 Task: In search appearances turn off In-app notifications.
Action: Mouse moved to (650, 63)
Screenshot: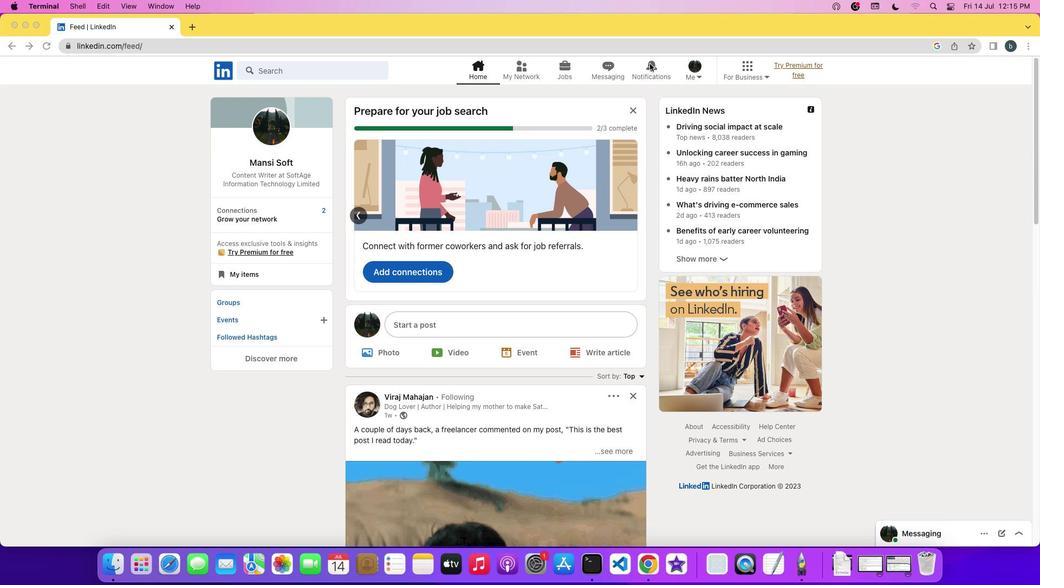 
Action: Mouse pressed left at (650, 63)
Screenshot: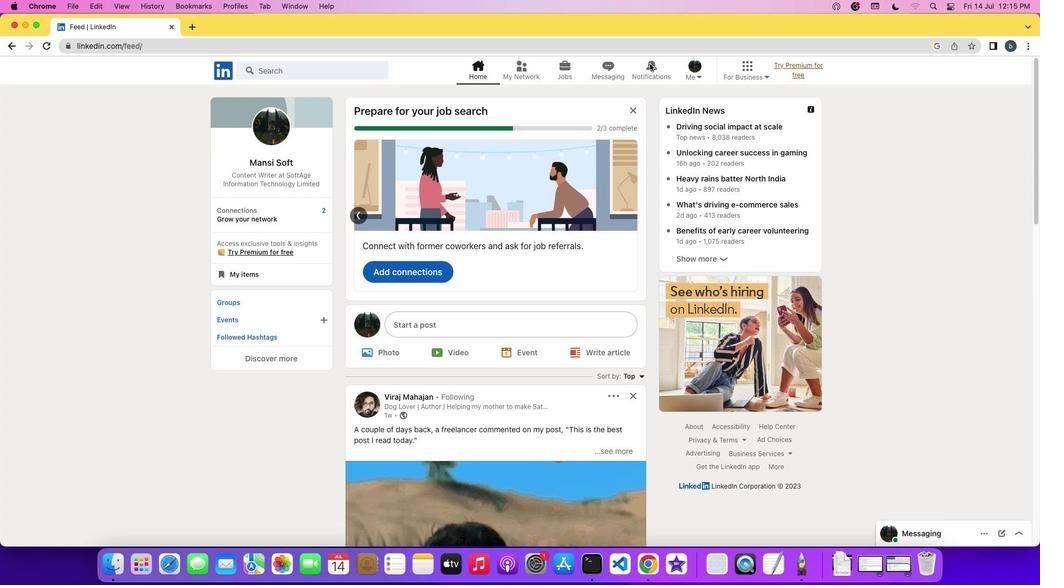 
Action: Mouse pressed left at (650, 63)
Screenshot: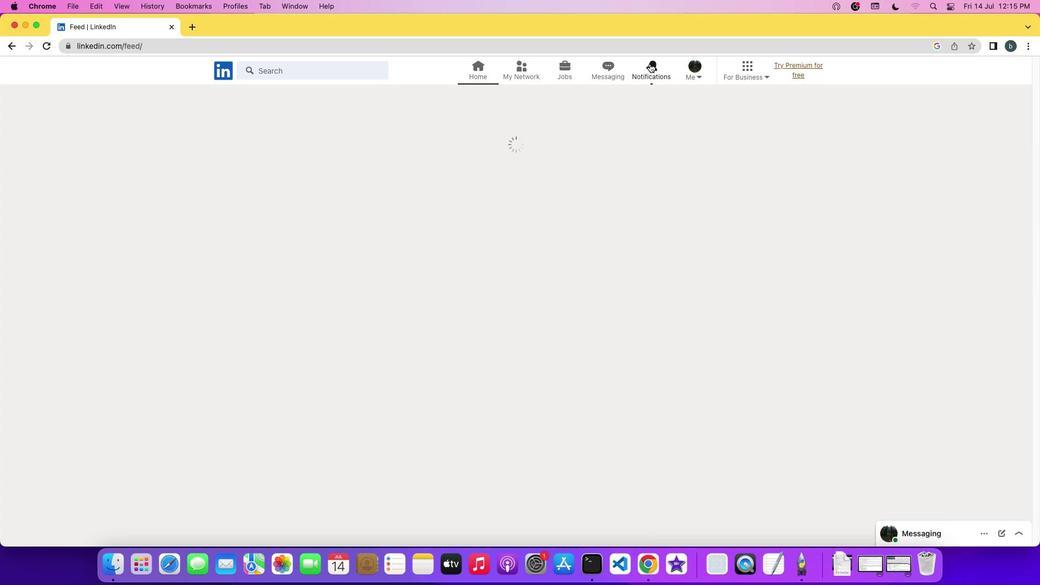 
Action: Mouse moved to (222, 139)
Screenshot: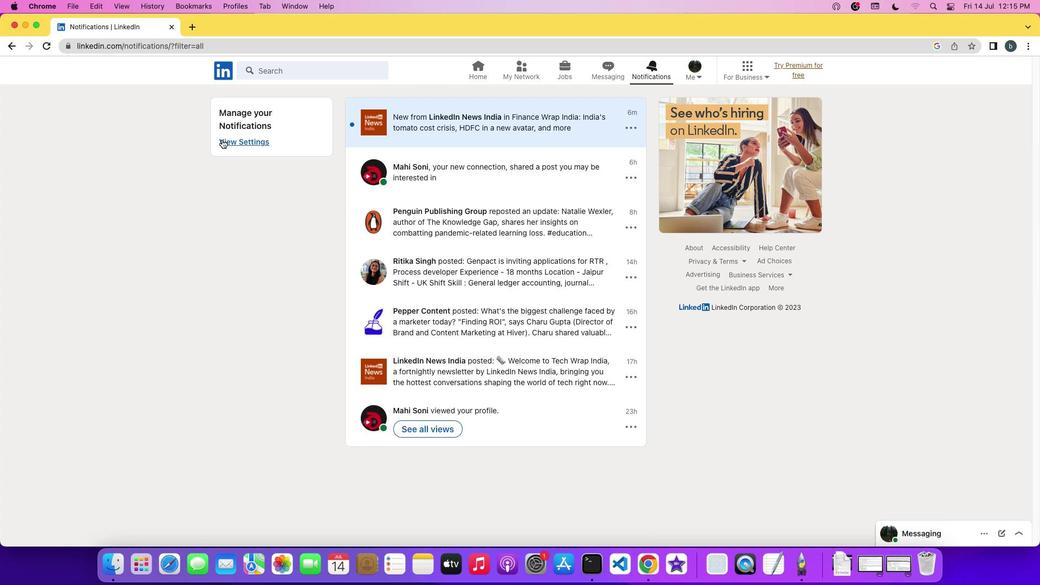 
Action: Mouse pressed left at (222, 139)
Screenshot: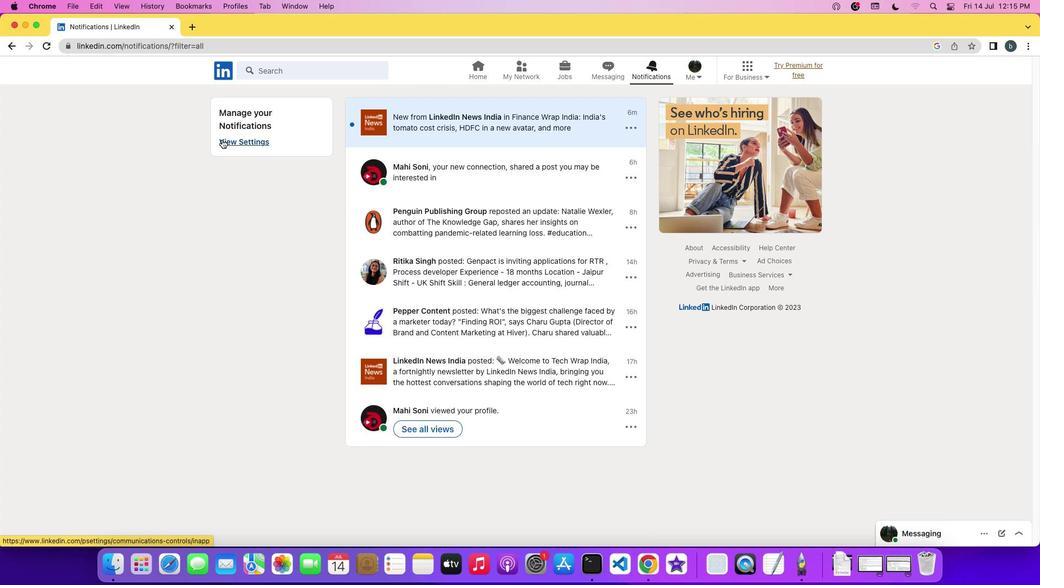 
Action: Mouse moved to (418, 131)
Screenshot: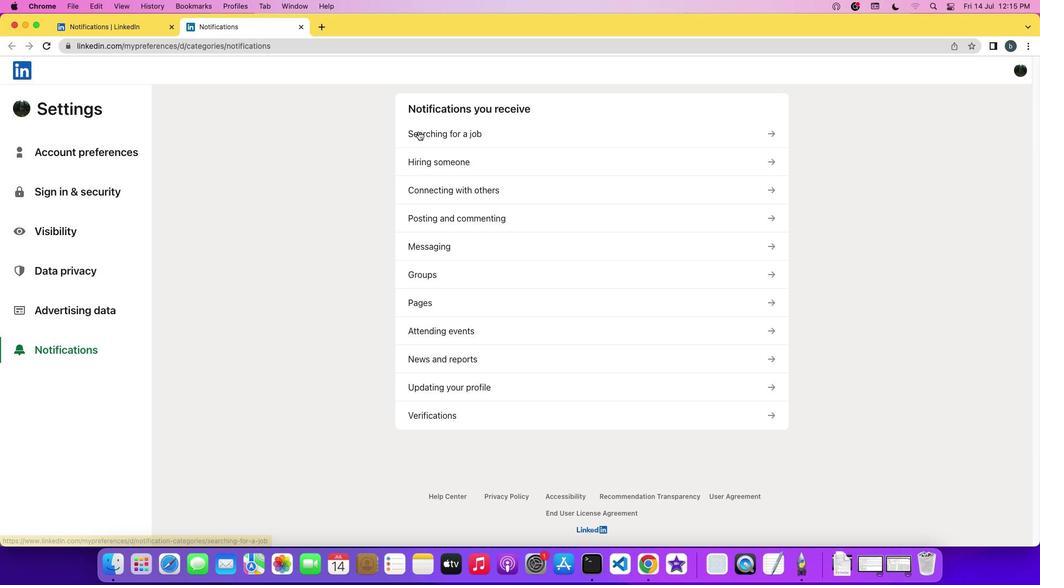 
Action: Mouse pressed left at (418, 131)
Screenshot: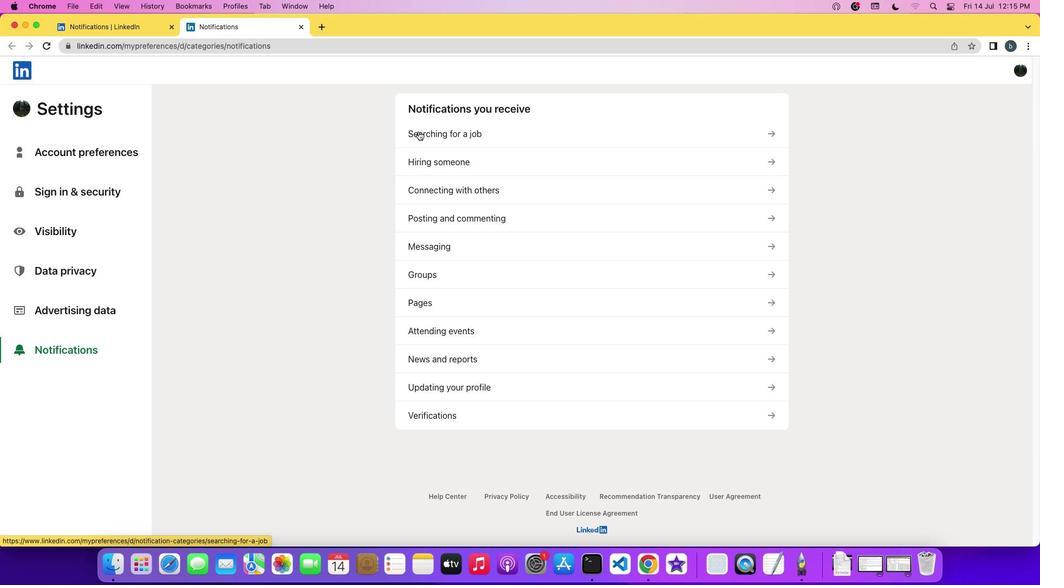 
Action: Mouse moved to (457, 369)
Screenshot: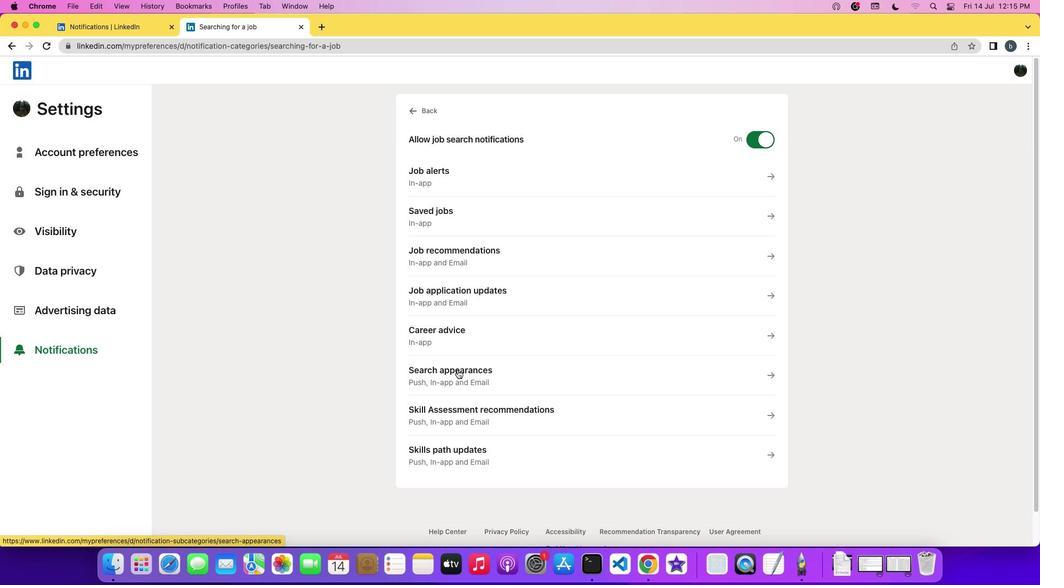 
Action: Mouse pressed left at (457, 369)
Screenshot: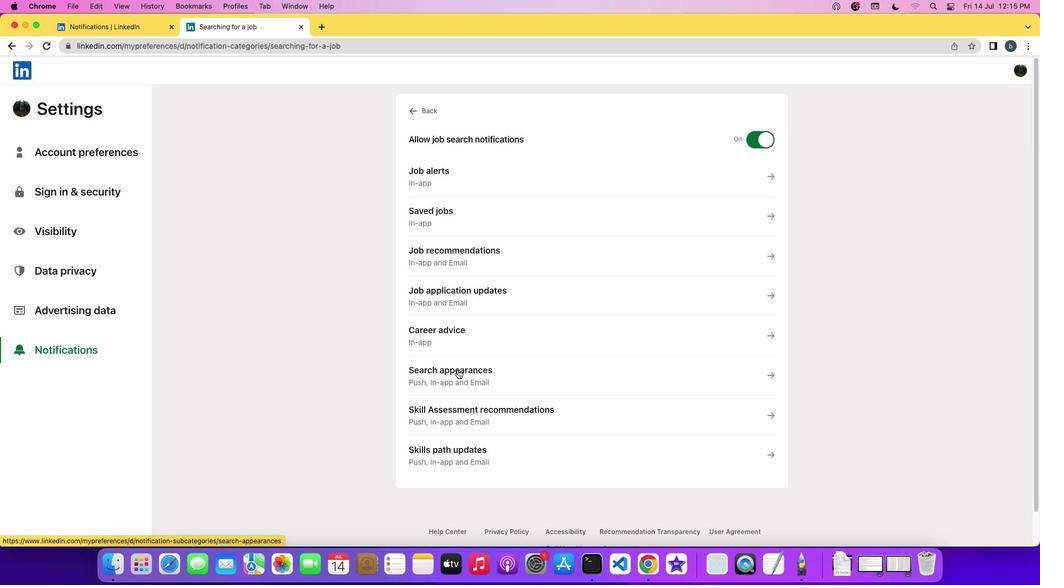 
Action: Mouse moved to (759, 195)
Screenshot: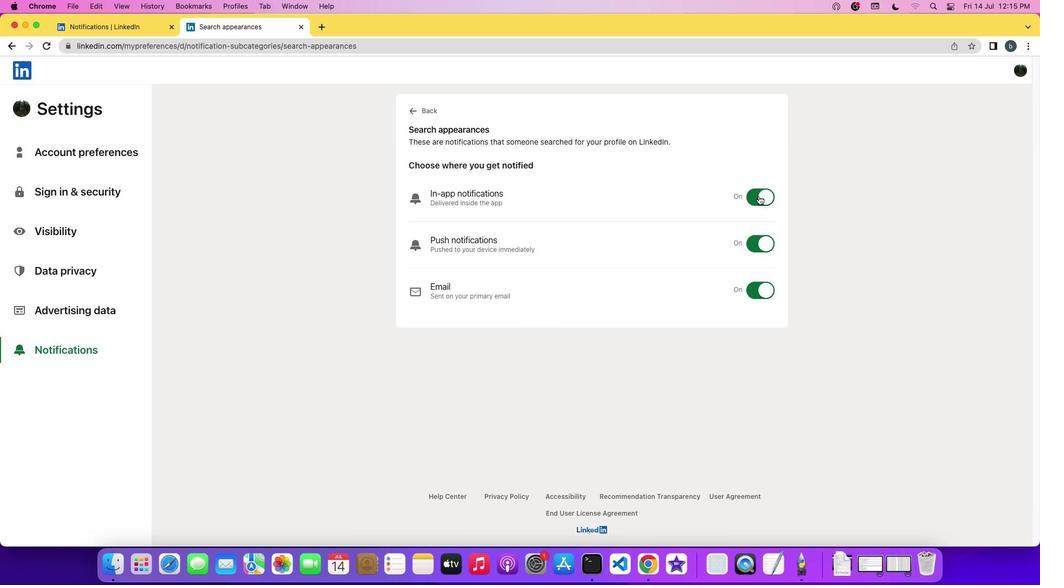 
Action: Mouse pressed left at (759, 195)
Screenshot: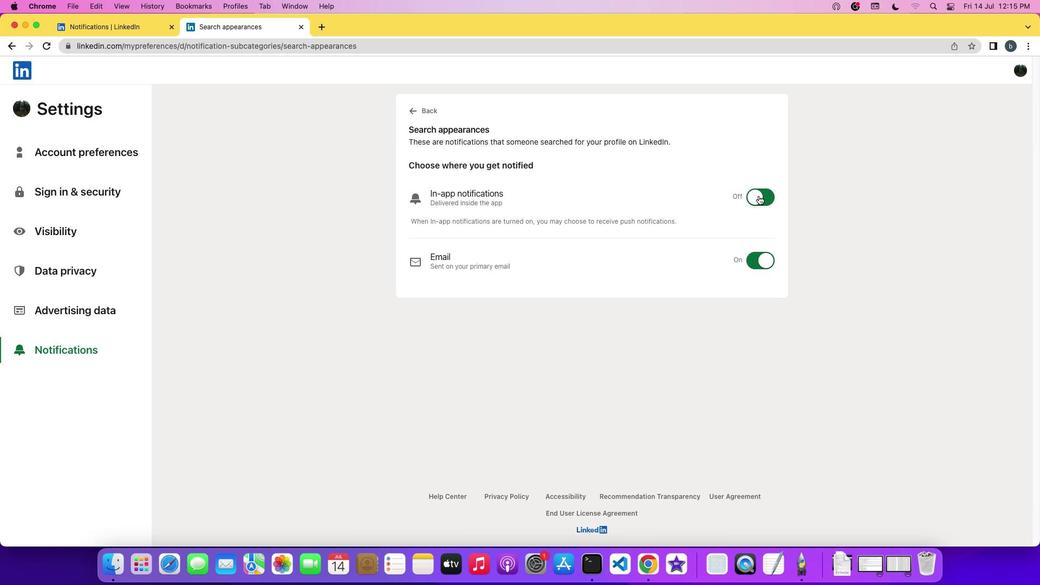 
Action: Mouse moved to (790, 206)
Screenshot: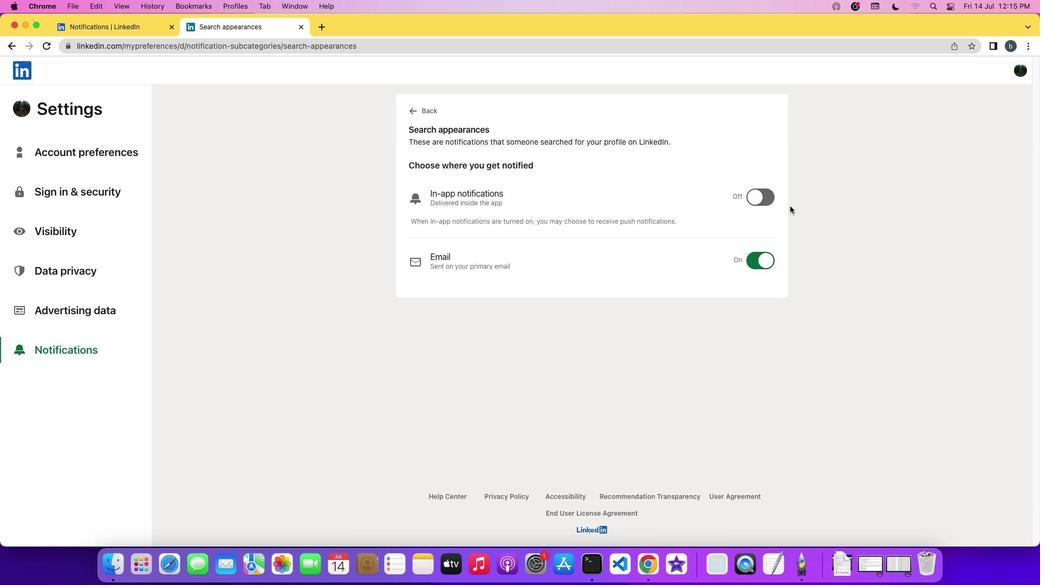 
